 Task: Look for properties that have less than 20 stories.
Action: Mouse moved to (548, 232)
Screenshot: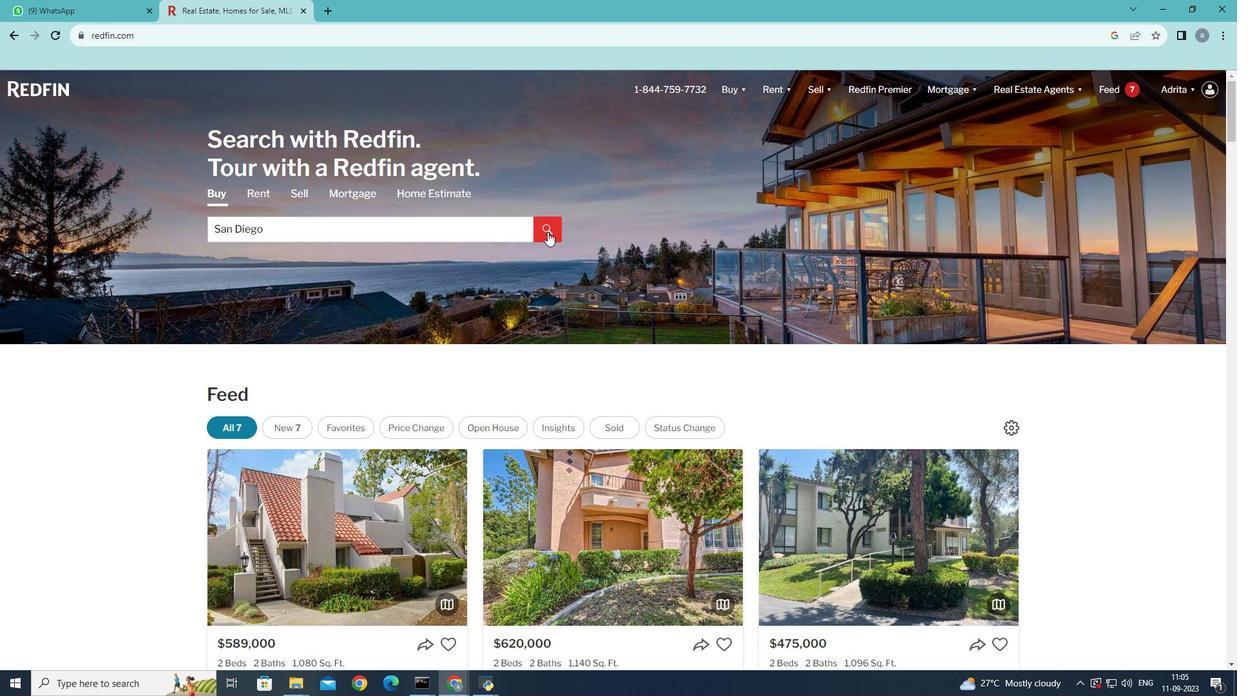 
Action: Mouse pressed left at (548, 232)
Screenshot: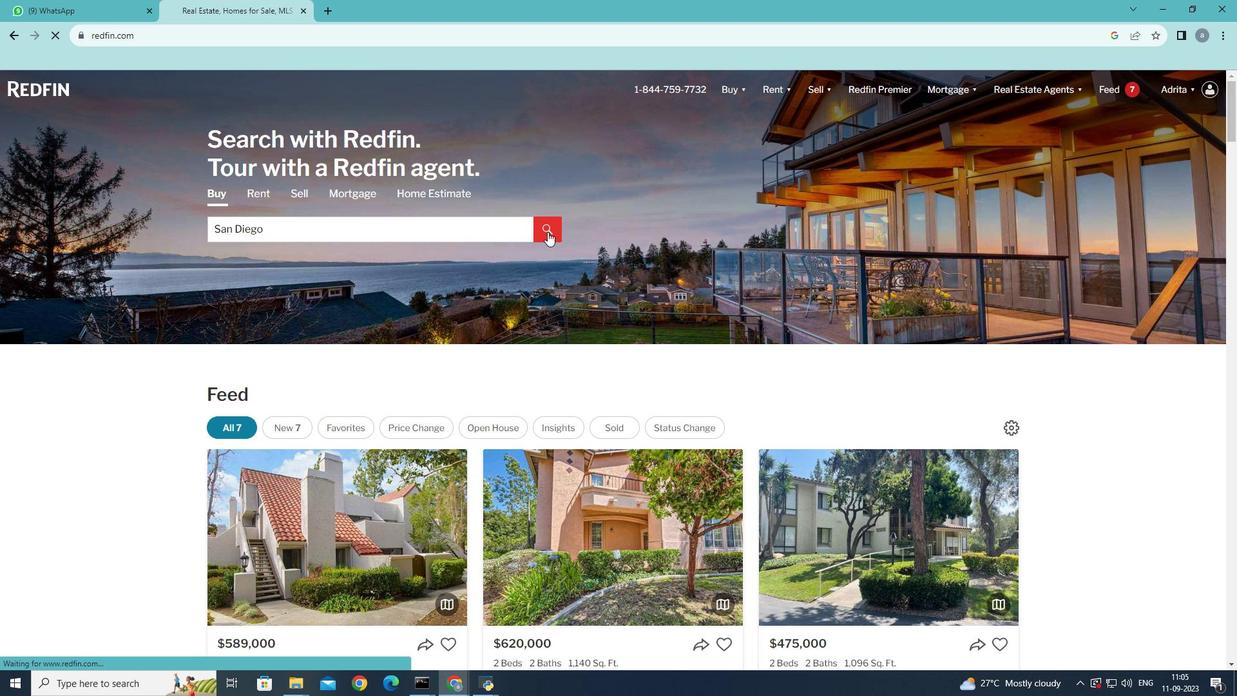 
Action: Mouse moved to (1112, 176)
Screenshot: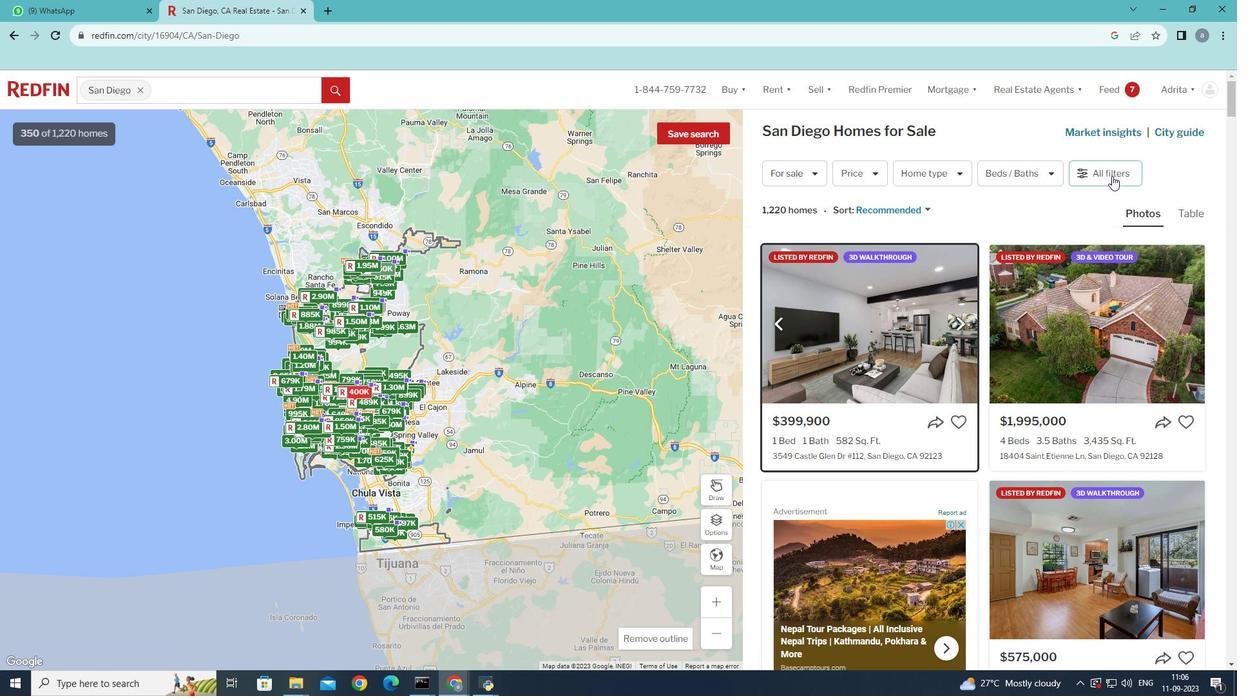 
Action: Mouse pressed left at (1112, 176)
Screenshot: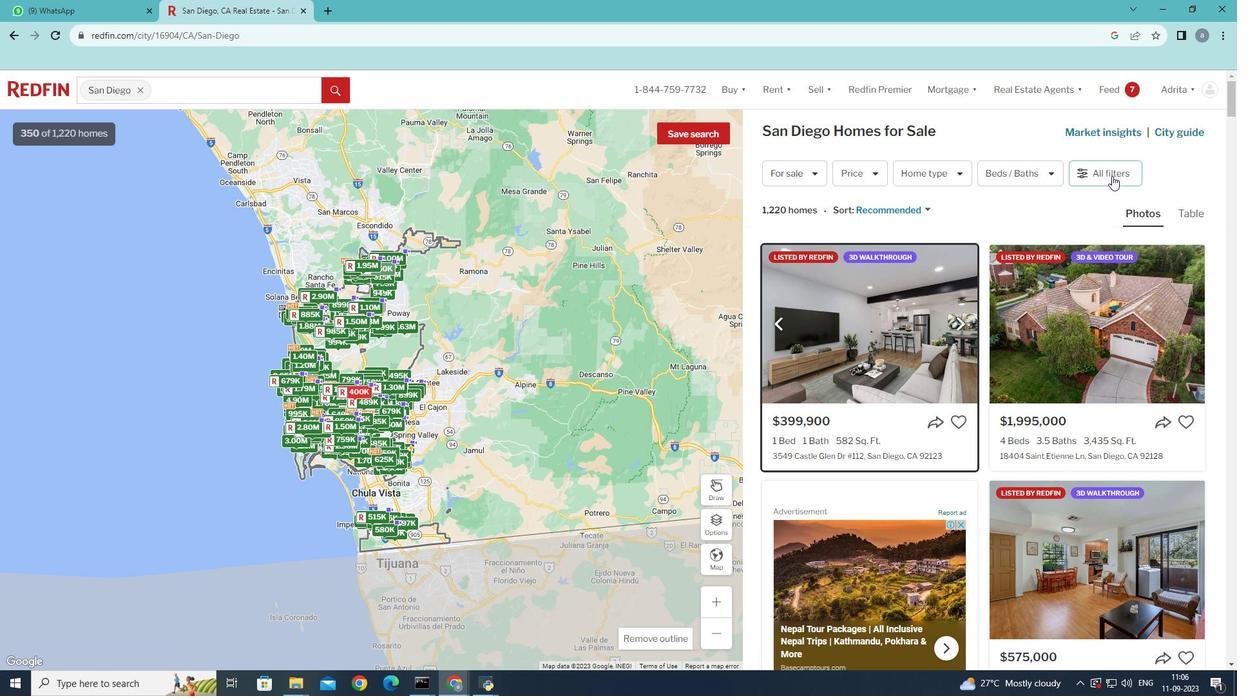 
Action: Mouse moved to (1113, 370)
Screenshot: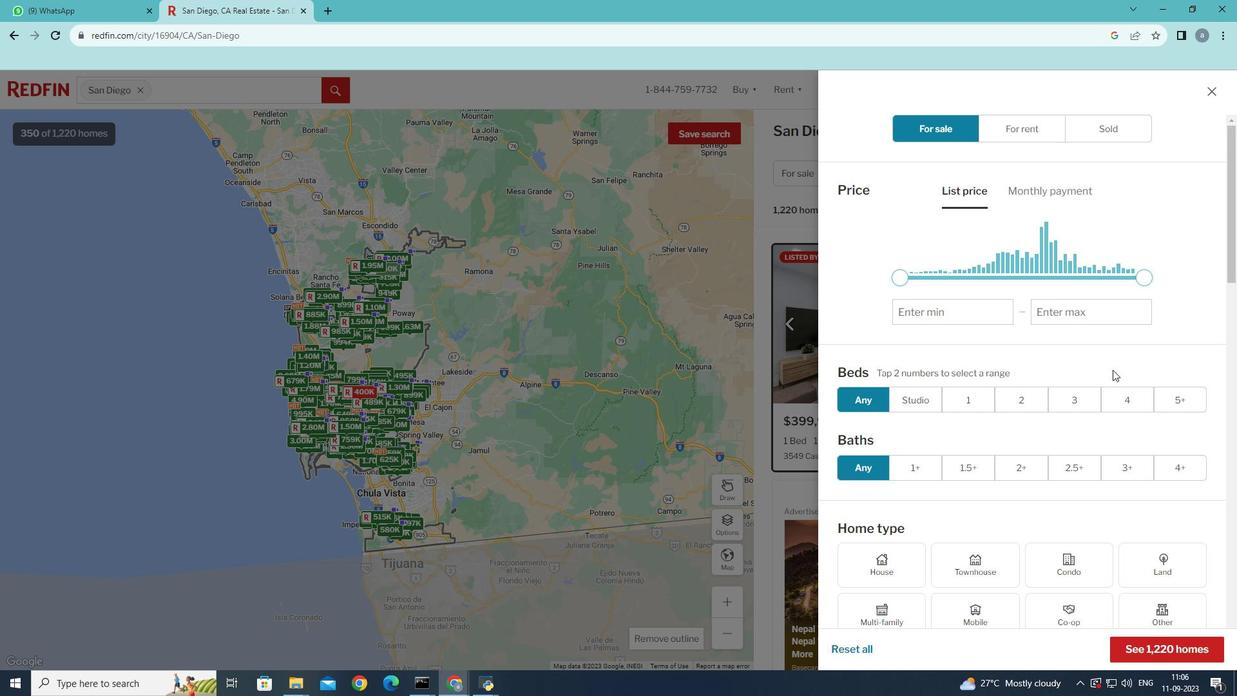 
Action: Mouse scrolled (1113, 369) with delta (0, 0)
Screenshot: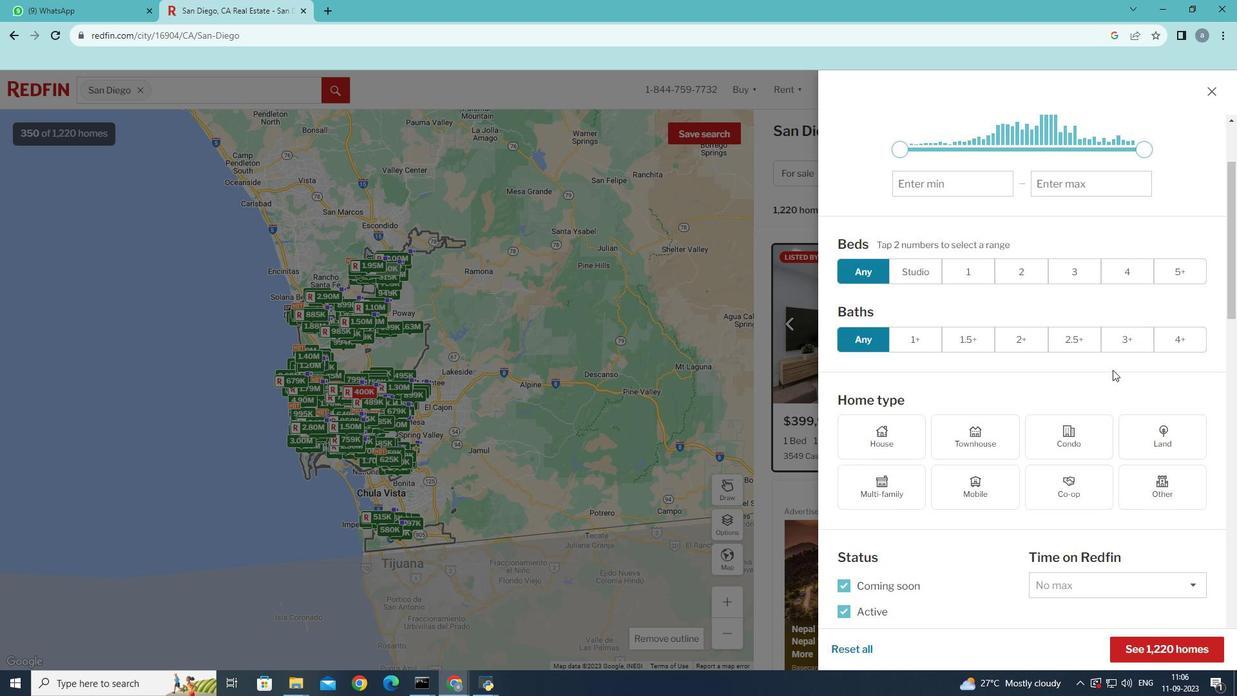 
Action: Mouse scrolled (1113, 369) with delta (0, 0)
Screenshot: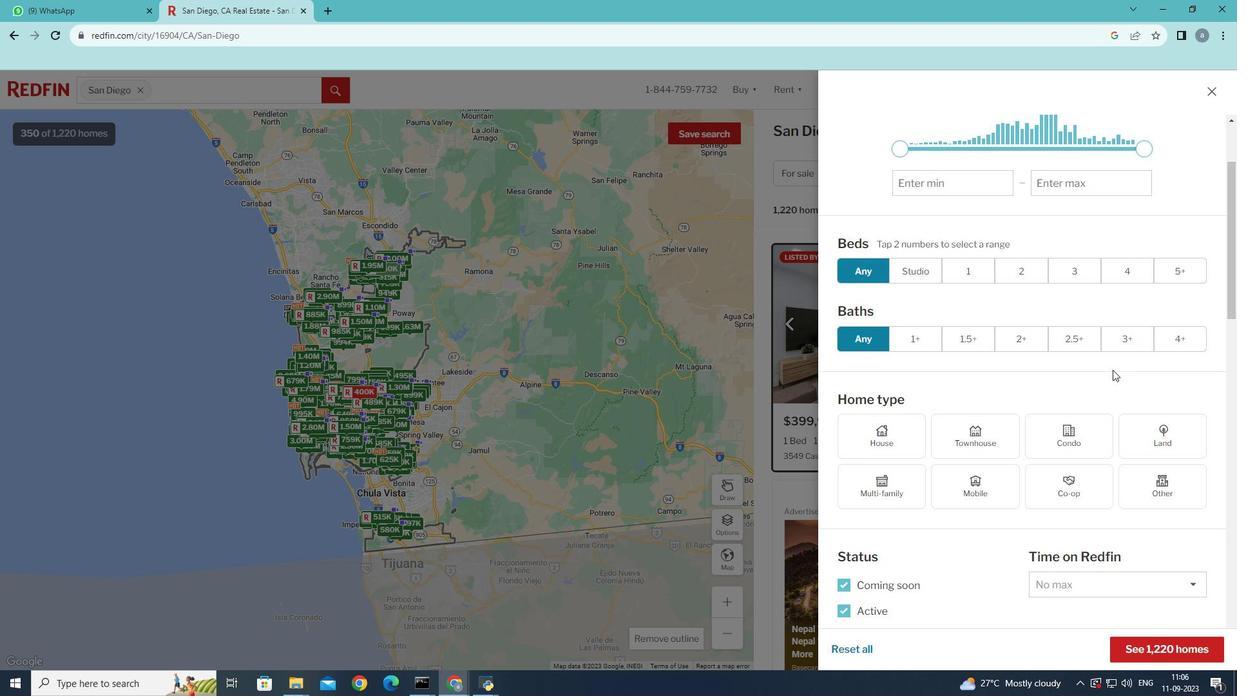 
Action: Mouse scrolled (1113, 370) with delta (0, 0)
Screenshot: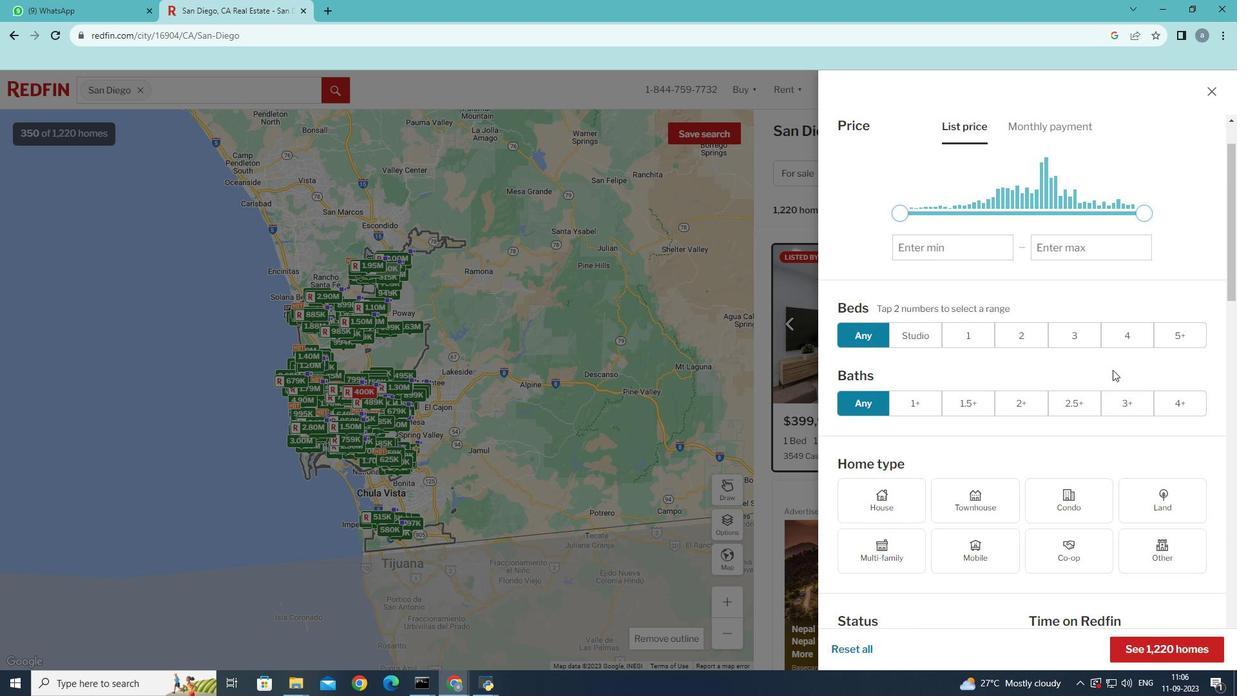 
Action: Mouse scrolled (1113, 369) with delta (0, 0)
Screenshot: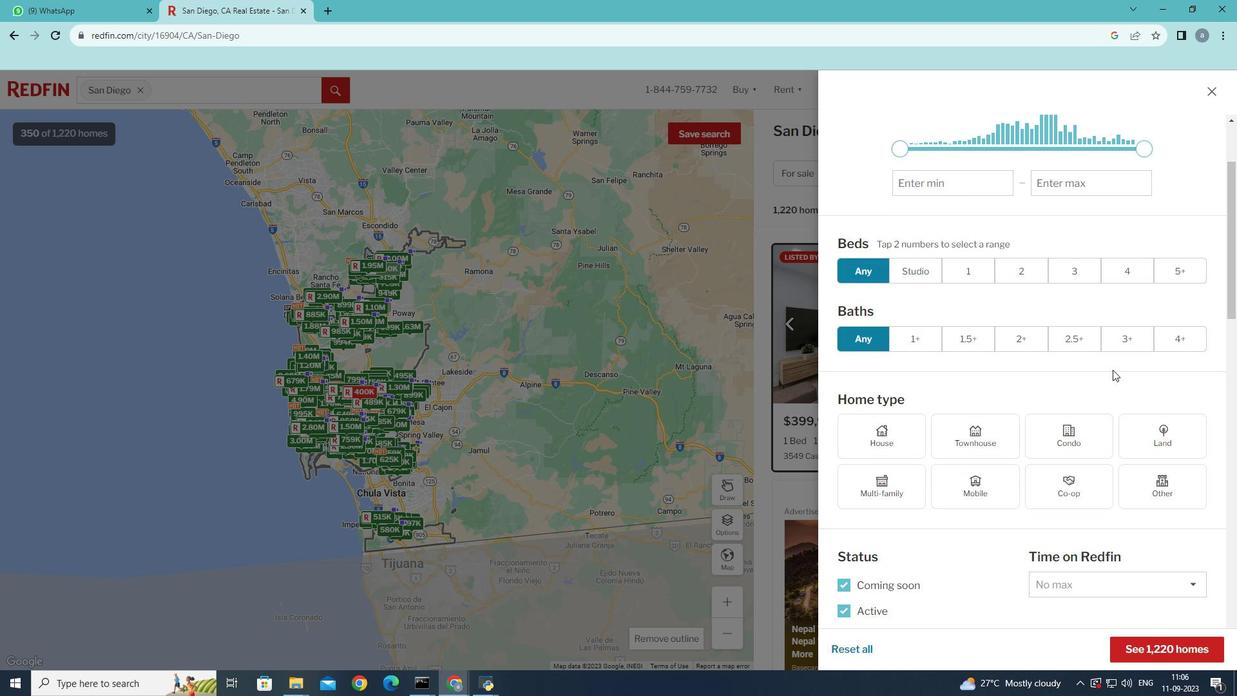 
Action: Mouse scrolled (1113, 370) with delta (0, 0)
Screenshot: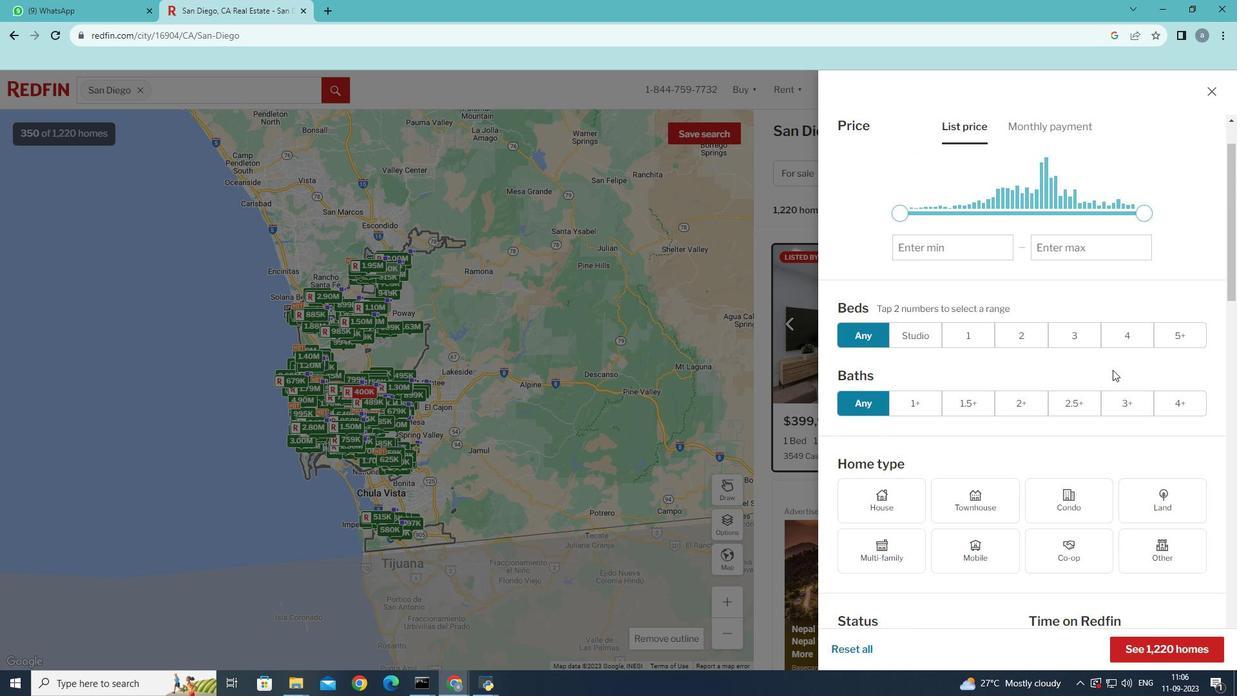 
Action: Mouse scrolled (1113, 369) with delta (0, 0)
Screenshot: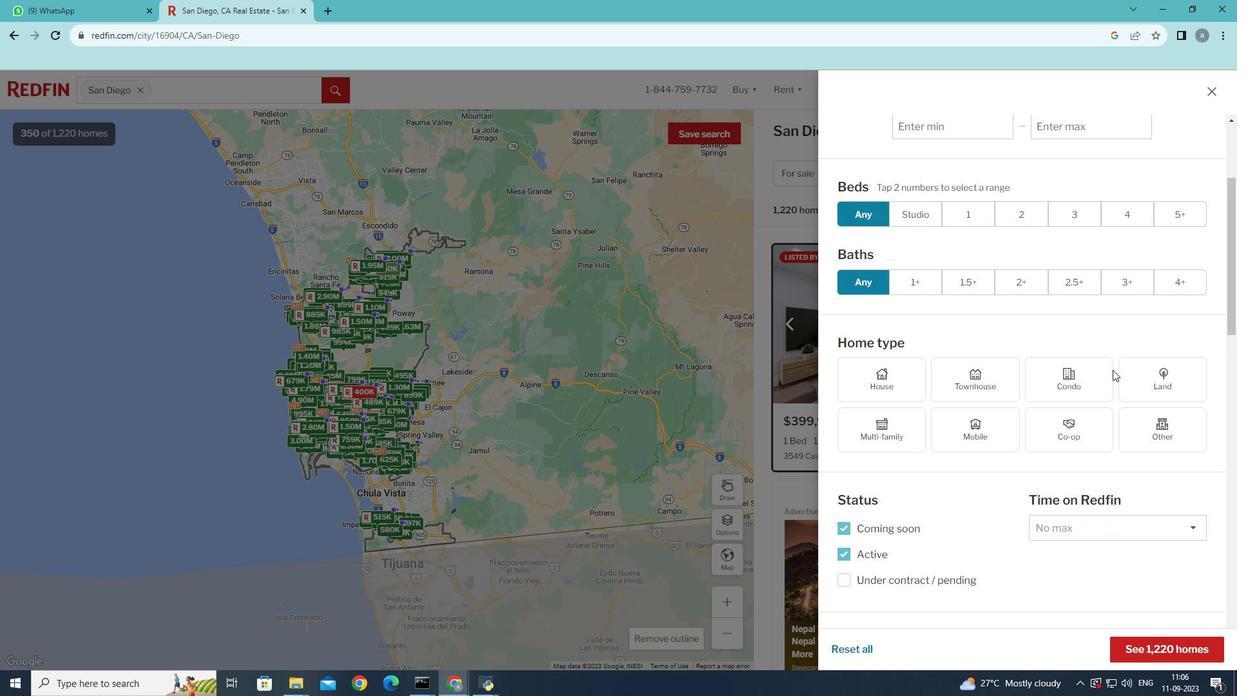 
Action: Mouse scrolled (1113, 369) with delta (0, 0)
Screenshot: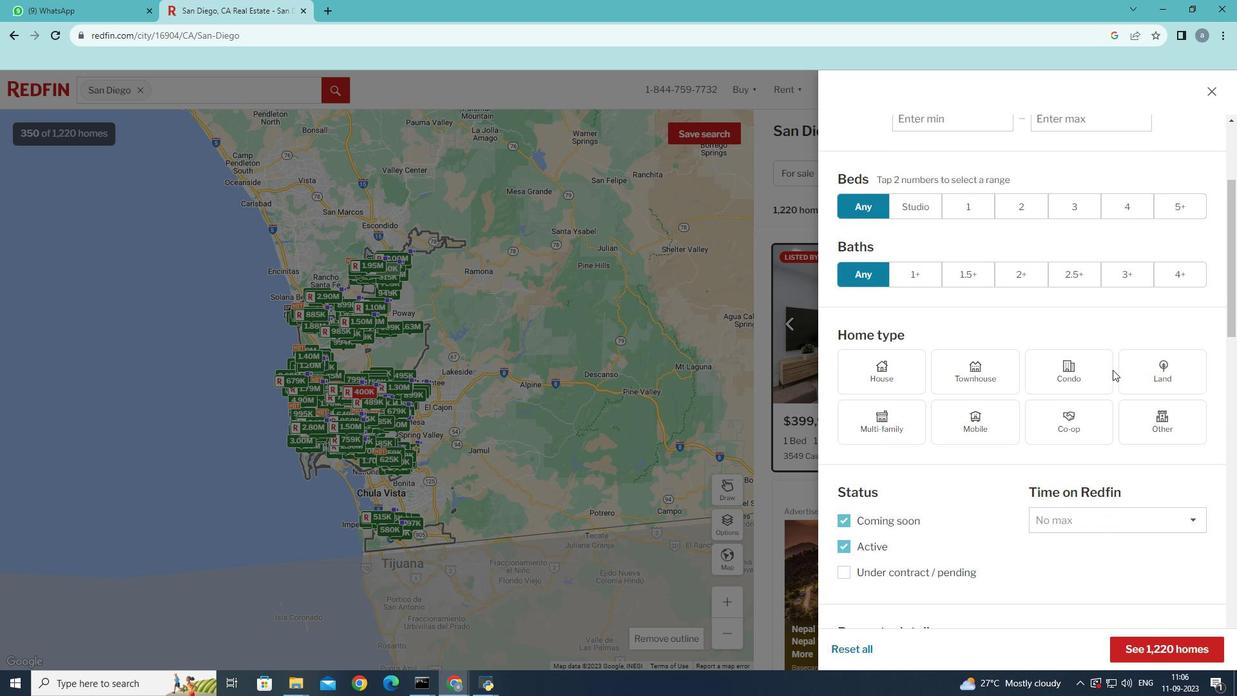 
Action: Mouse scrolled (1113, 369) with delta (0, 0)
Screenshot: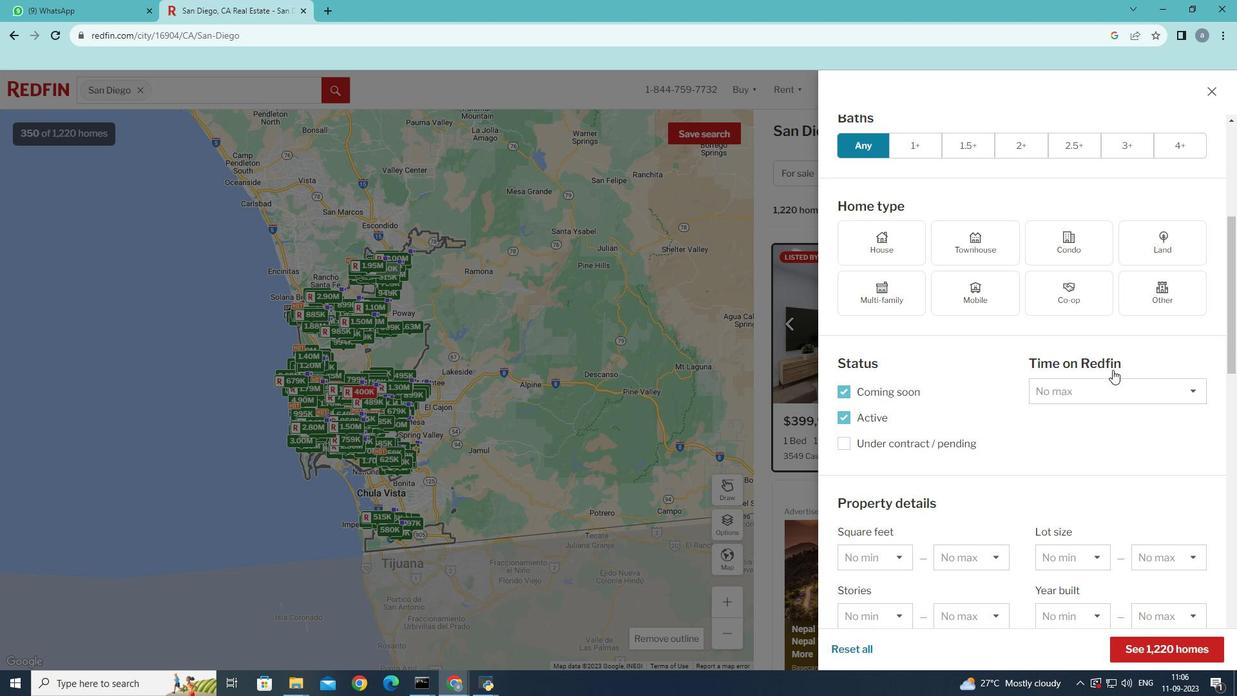 
Action: Mouse scrolled (1113, 369) with delta (0, 0)
Screenshot: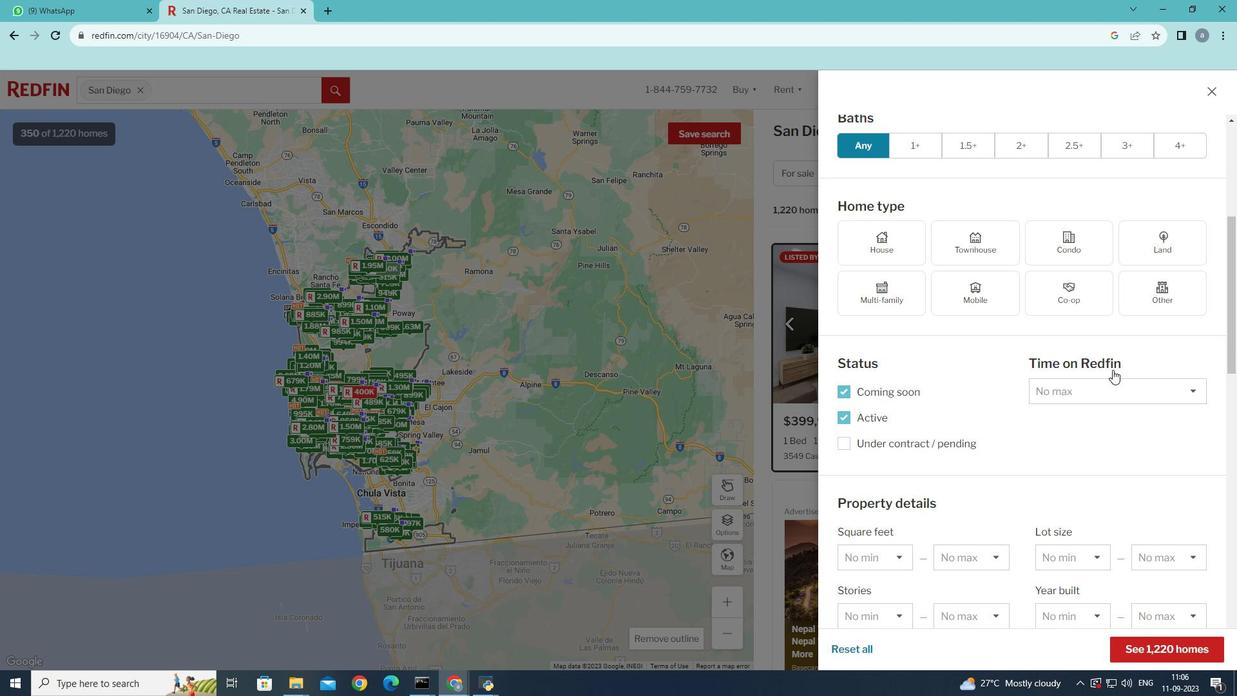 
Action: Mouse moved to (1186, 401)
Screenshot: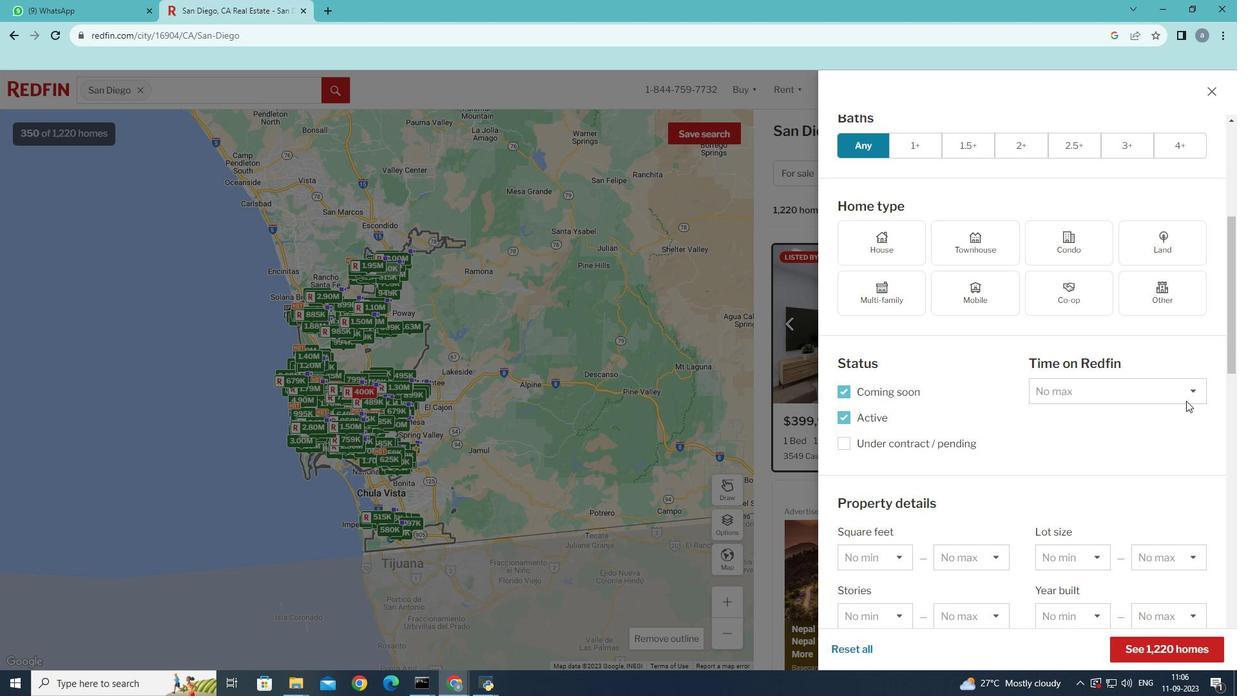 
Action: Mouse scrolled (1186, 400) with delta (0, 0)
Screenshot: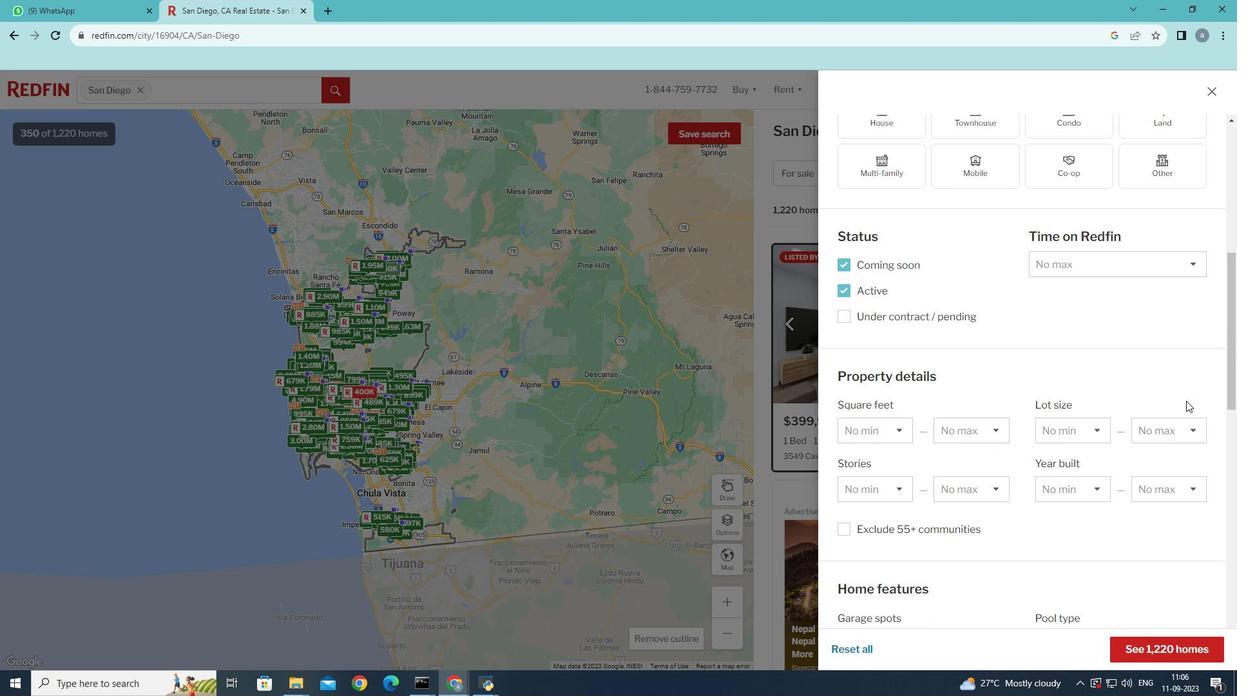 
Action: Mouse scrolled (1186, 400) with delta (0, 0)
Screenshot: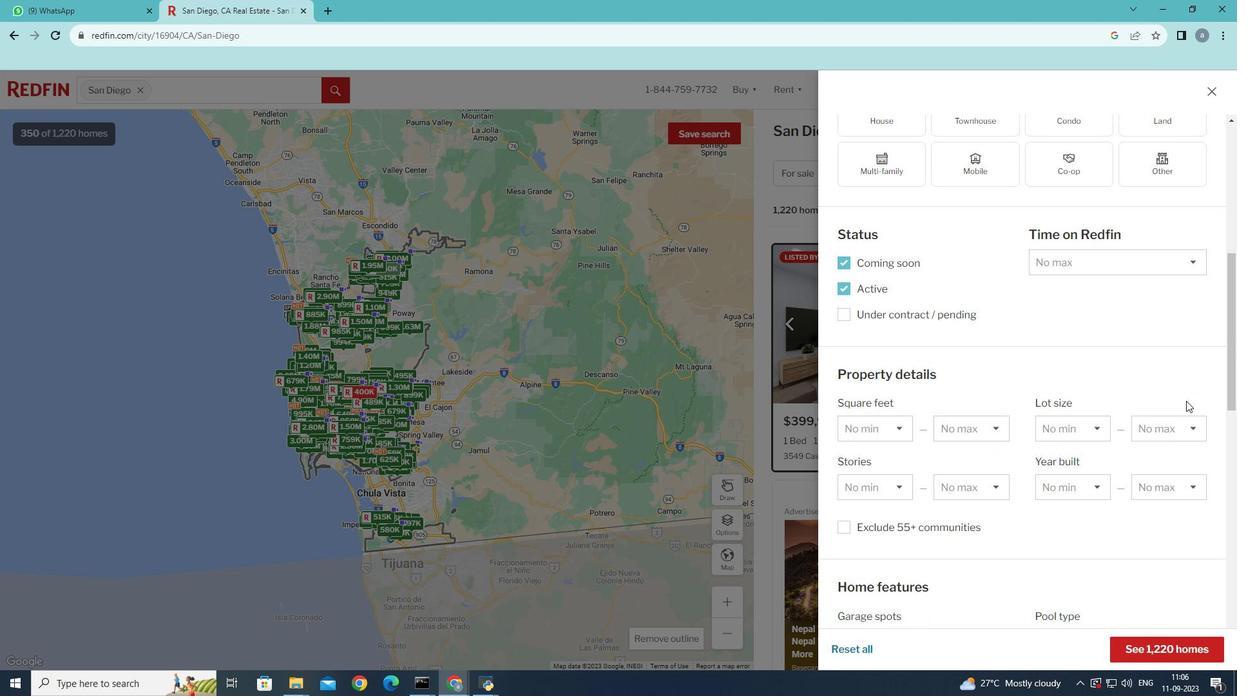 
Action: Mouse moved to (999, 487)
Screenshot: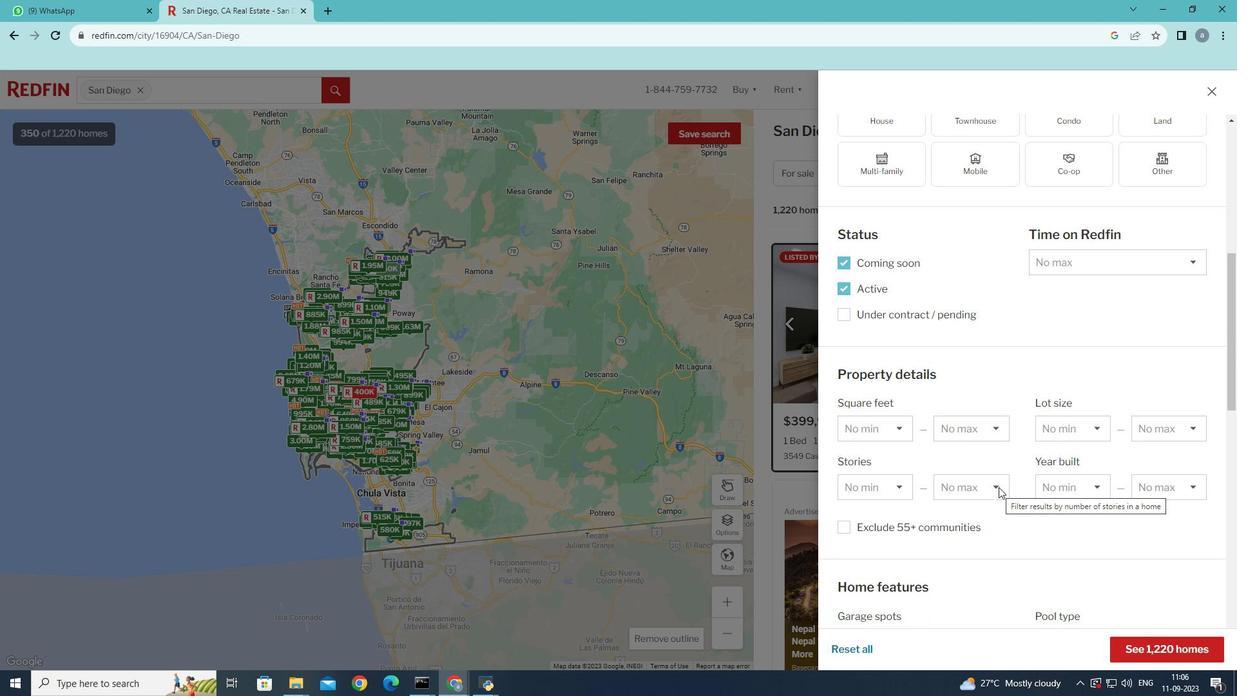 
Action: Mouse pressed left at (999, 487)
Screenshot: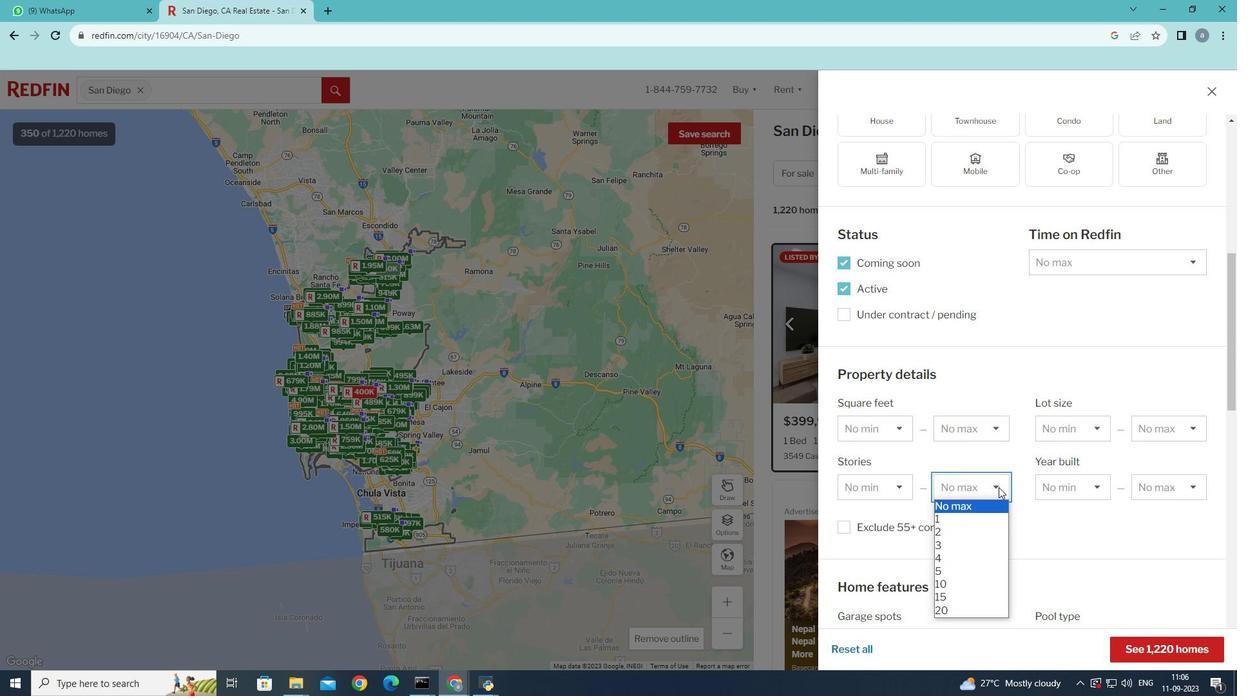
Action: Mouse moved to (939, 607)
Screenshot: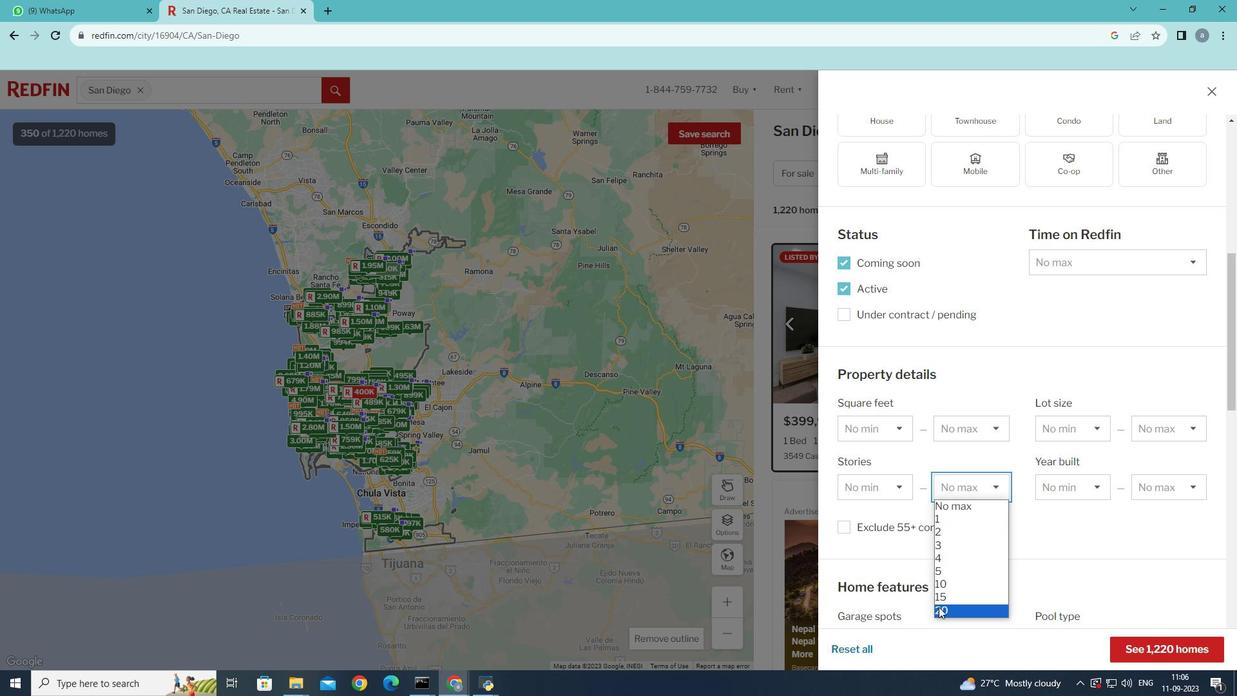 
Action: Mouse pressed left at (939, 607)
Screenshot: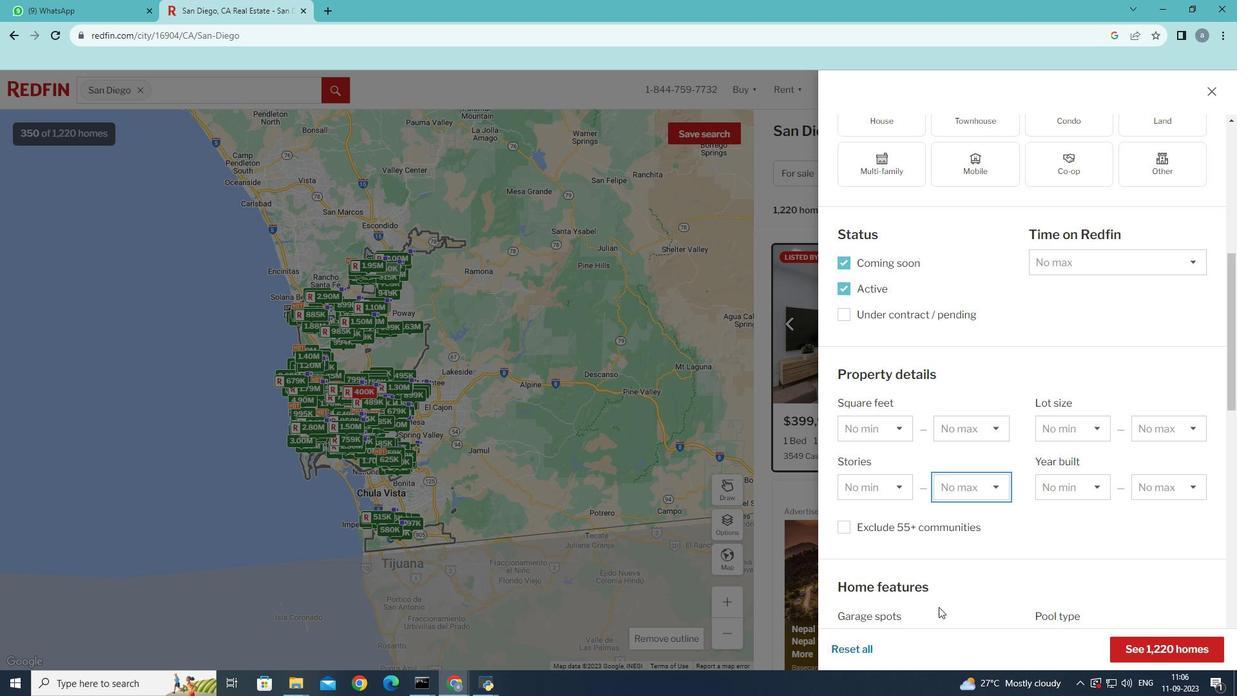 
Action: Mouse moved to (1179, 653)
Screenshot: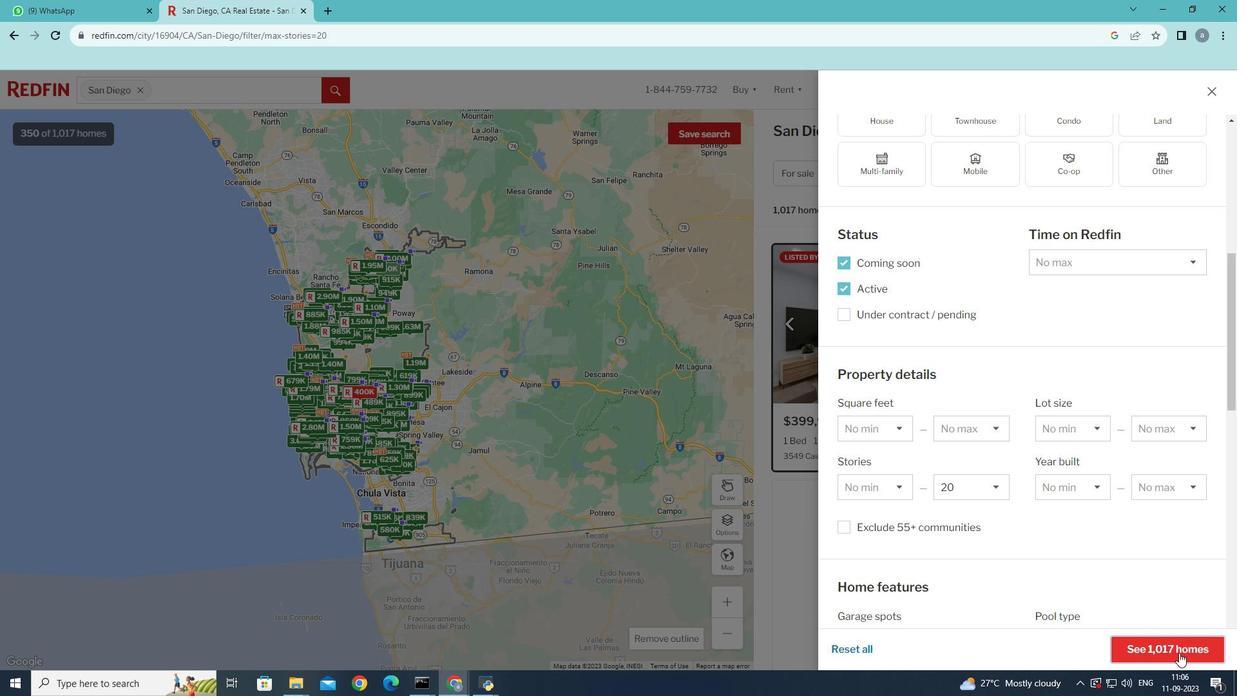 
Action: Mouse pressed left at (1179, 653)
Screenshot: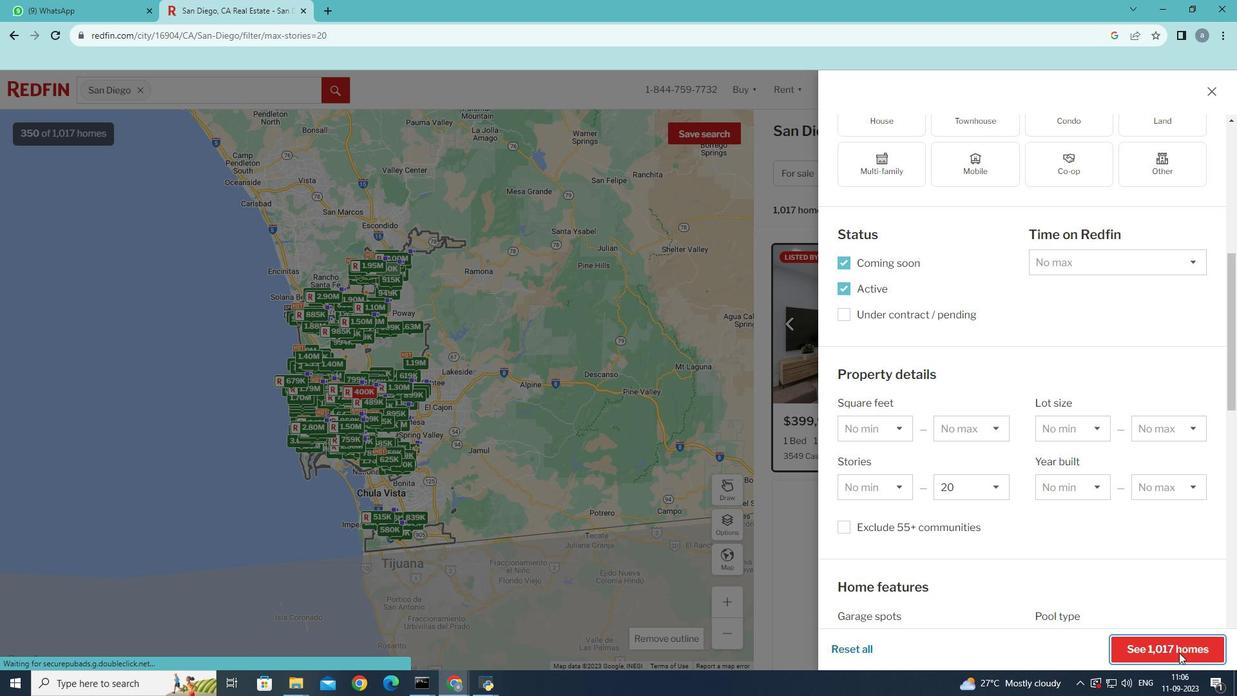 
Action: Mouse moved to (949, 480)
Screenshot: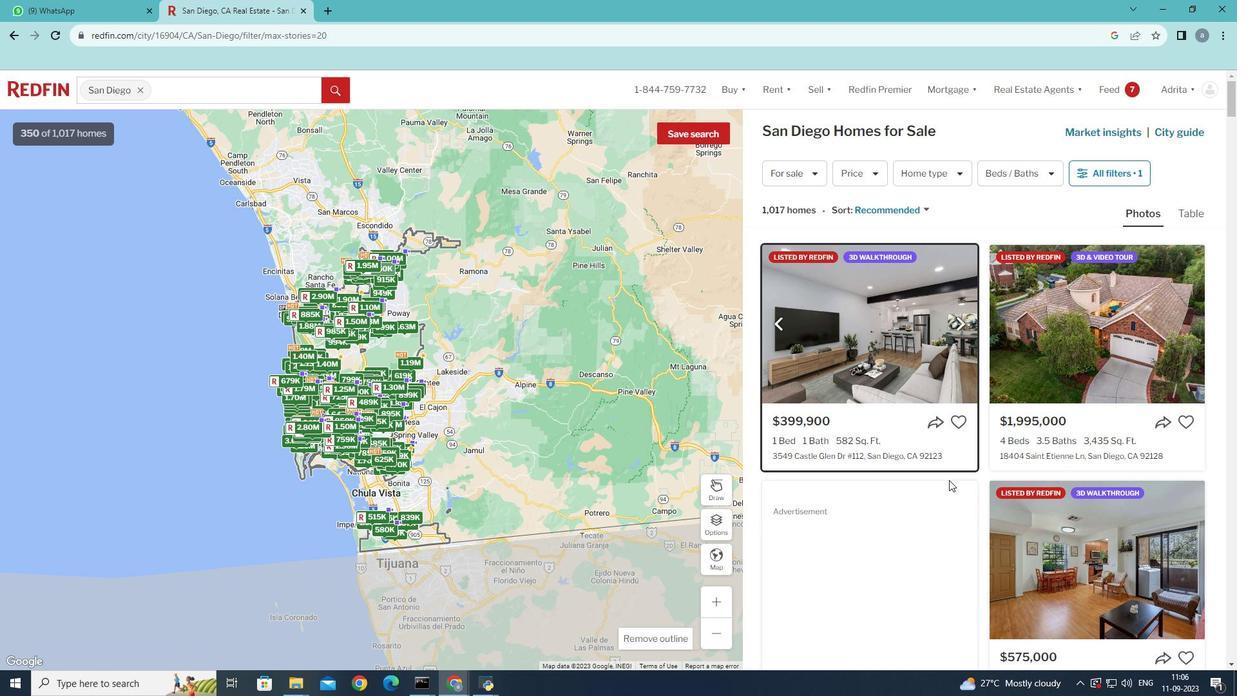 
